 Task: Toggle the undo-redo per cell option in the notebook.
Action: Mouse moved to (19, 505)
Screenshot: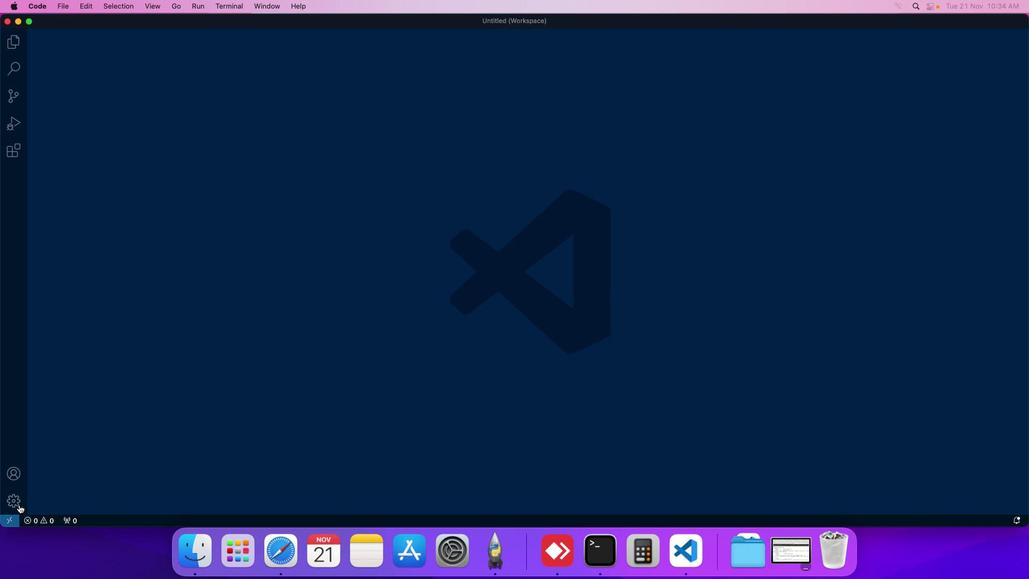 
Action: Mouse pressed left at (19, 505)
Screenshot: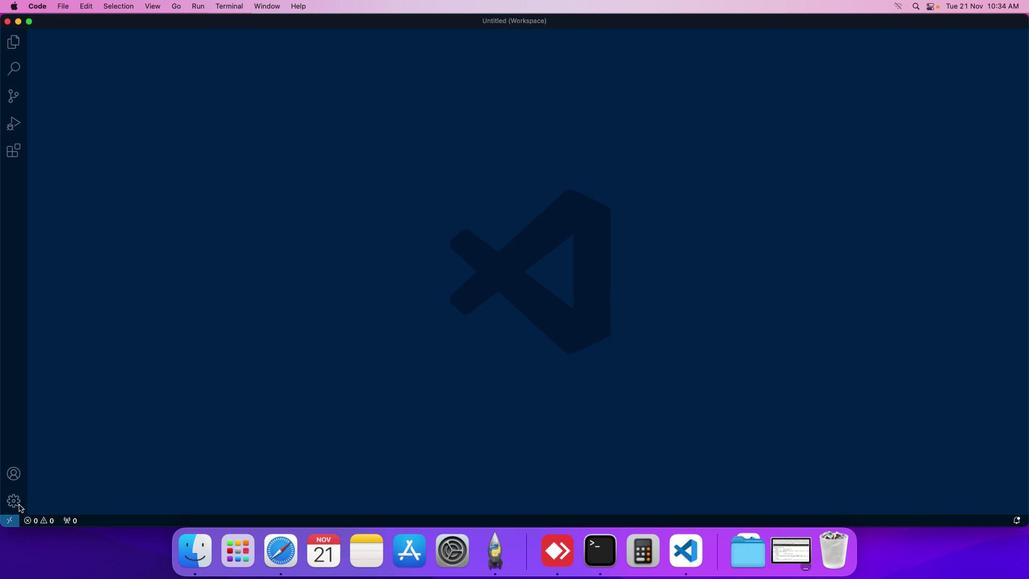 
Action: Mouse moved to (70, 422)
Screenshot: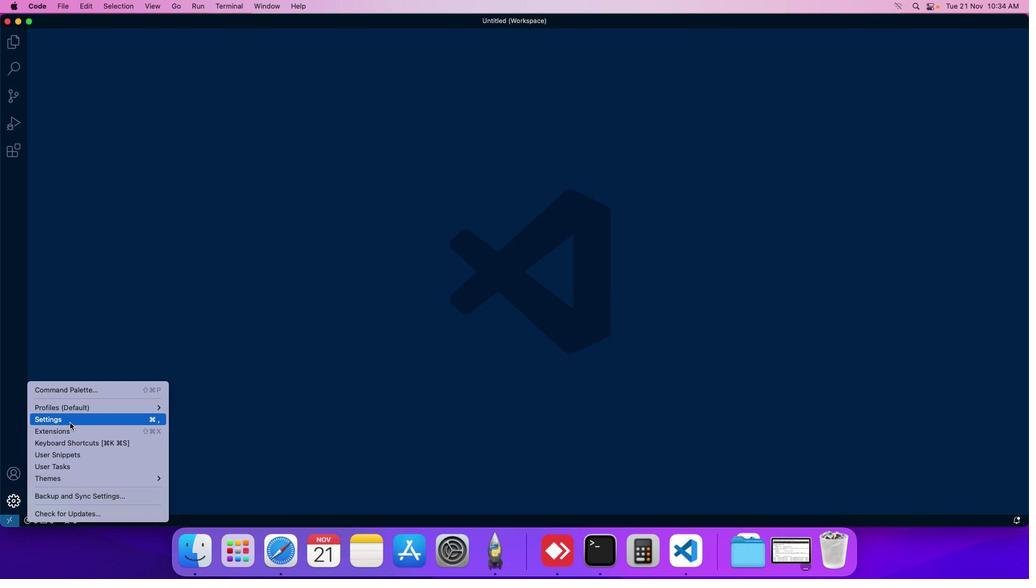
Action: Mouse pressed left at (70, 422)
Screenshot: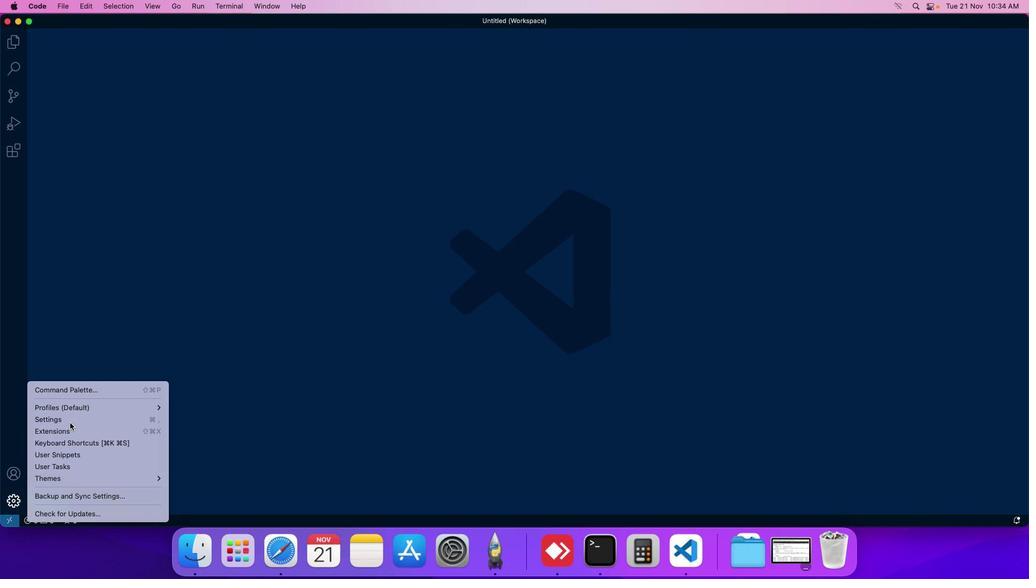 
Action: Mouse moved to (256, 90)
Screenshot: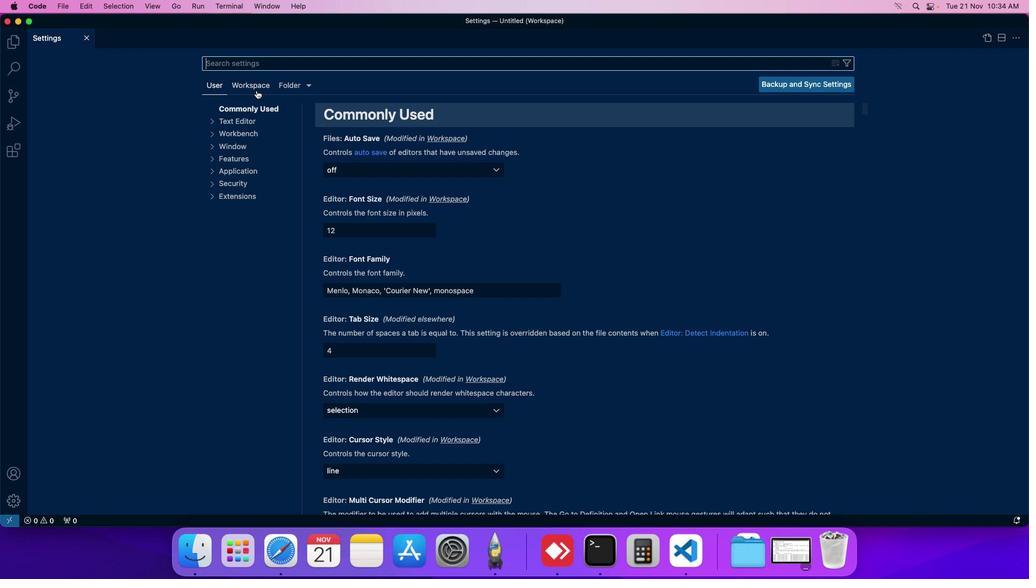 
Action: Mouse pressed left at (256, 90)
Screenshot: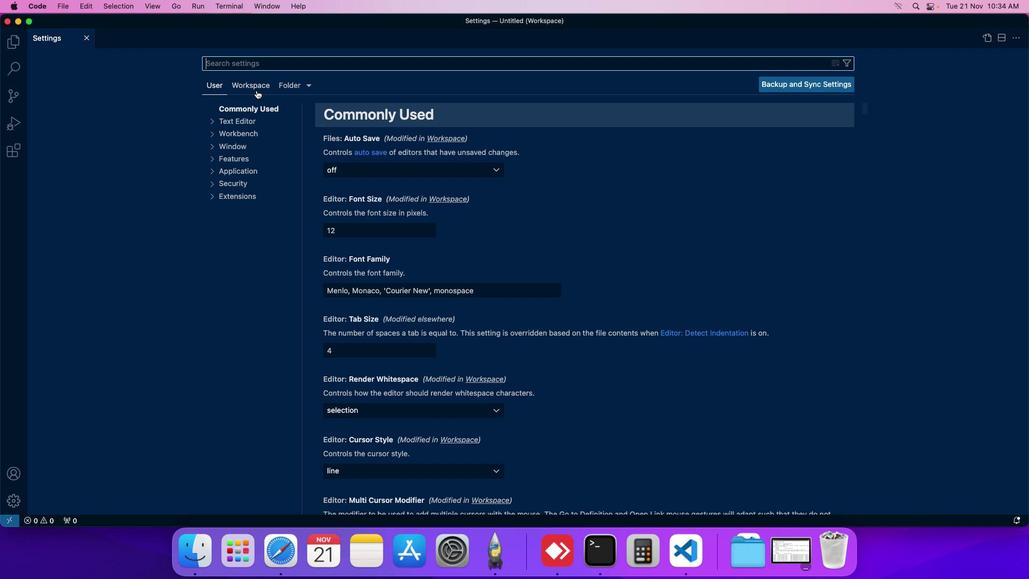 
Action: Mouse moved to (251, 162)
Screenshot: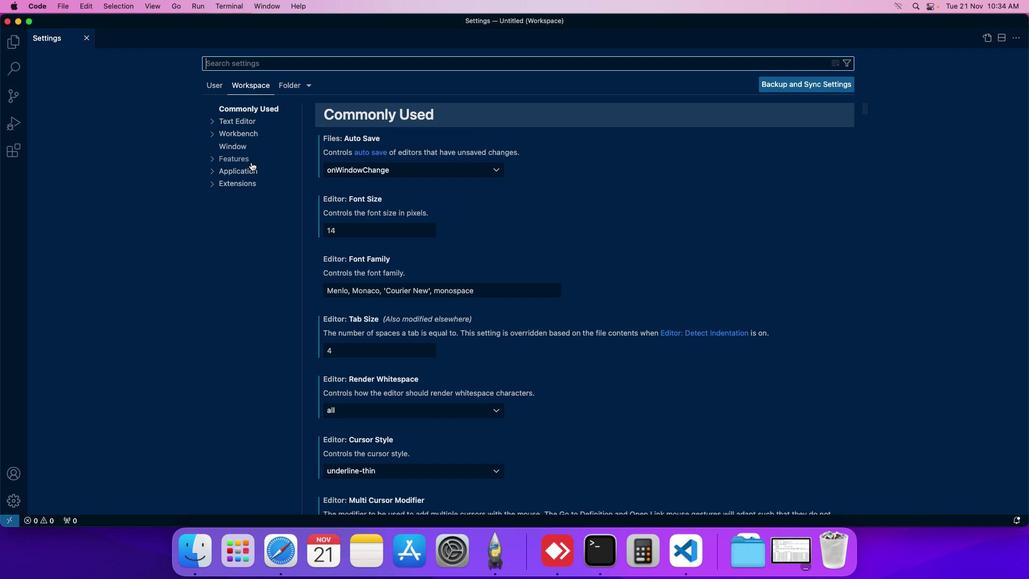 
Action: Mouse pressed left at (251, 162)
Screenshot: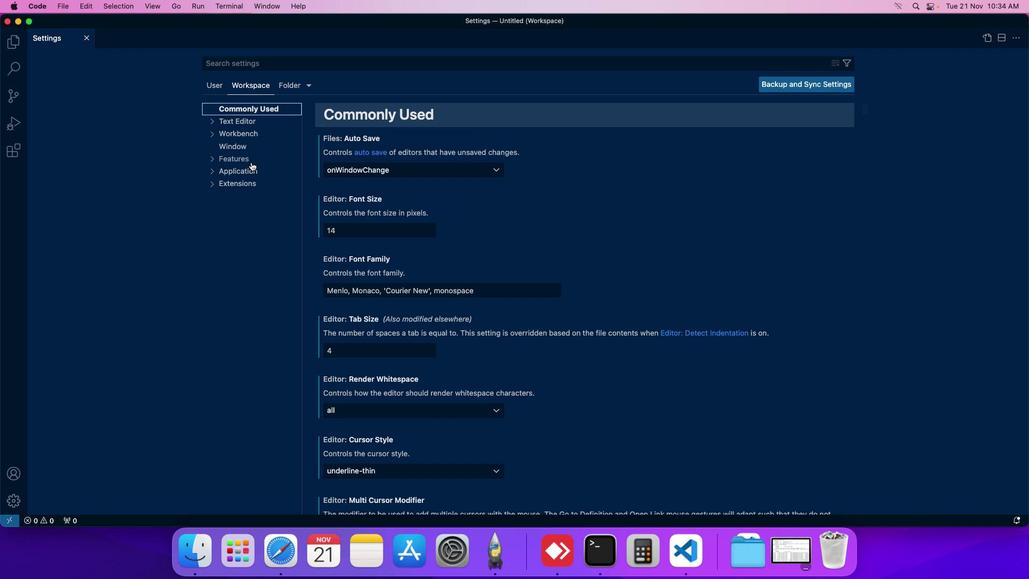 
Action: Mouse moved to (259, 343)
Screenshot: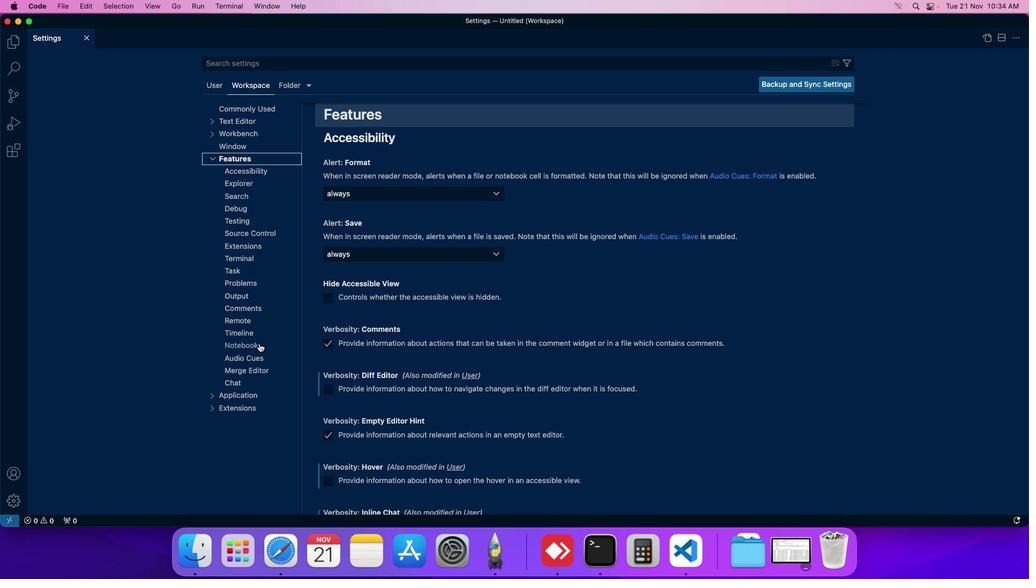 
Action: Mouse pressed left at (259, 343)
Screenshot: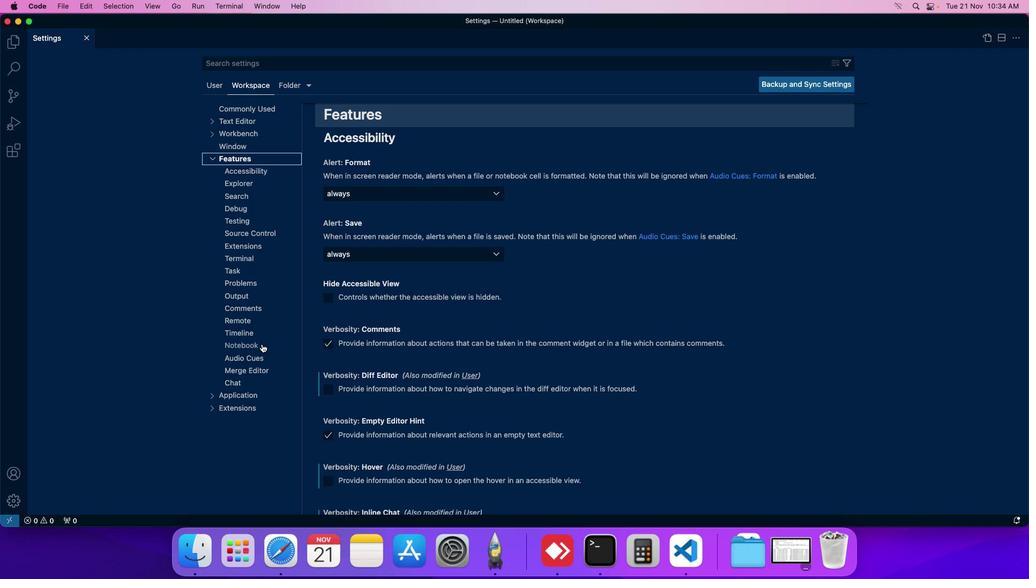 
Action: Mouse moved to (337, 345)
Screenshot: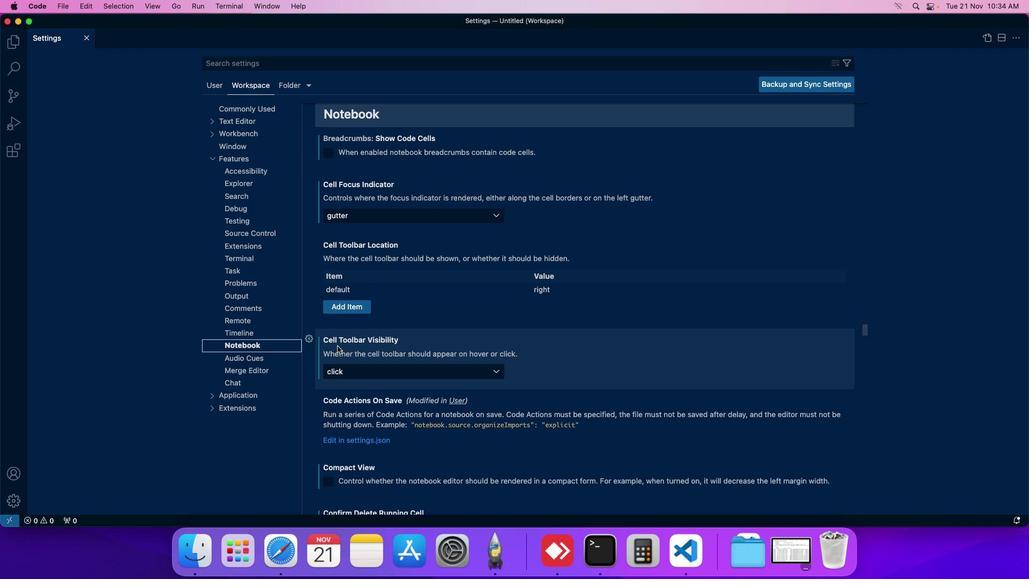 
Action: Mouse scrolled (337, 345) with delta (0, 0)
Screenshot: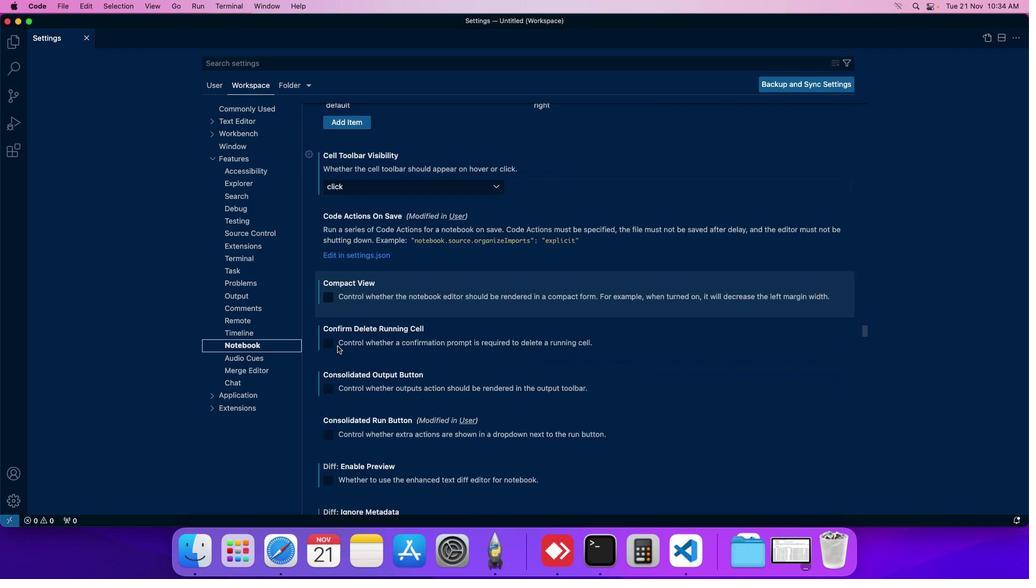 
Action: Mouse scrolled (337, 345) with delta (0, 0)
Screenshot: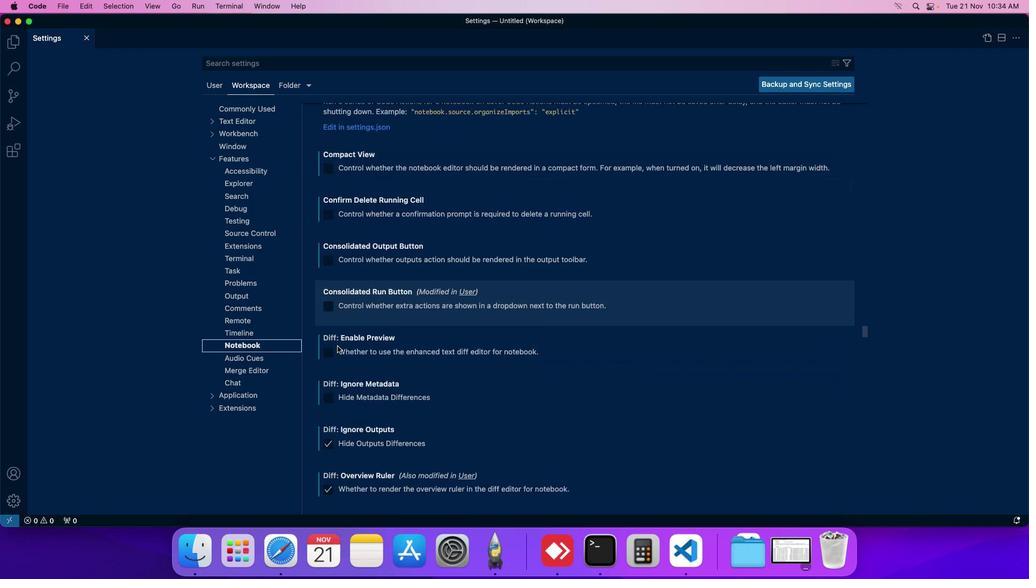 
Action: Mouse scrolled (337, 345) with delta (0, 0)
Screenshot: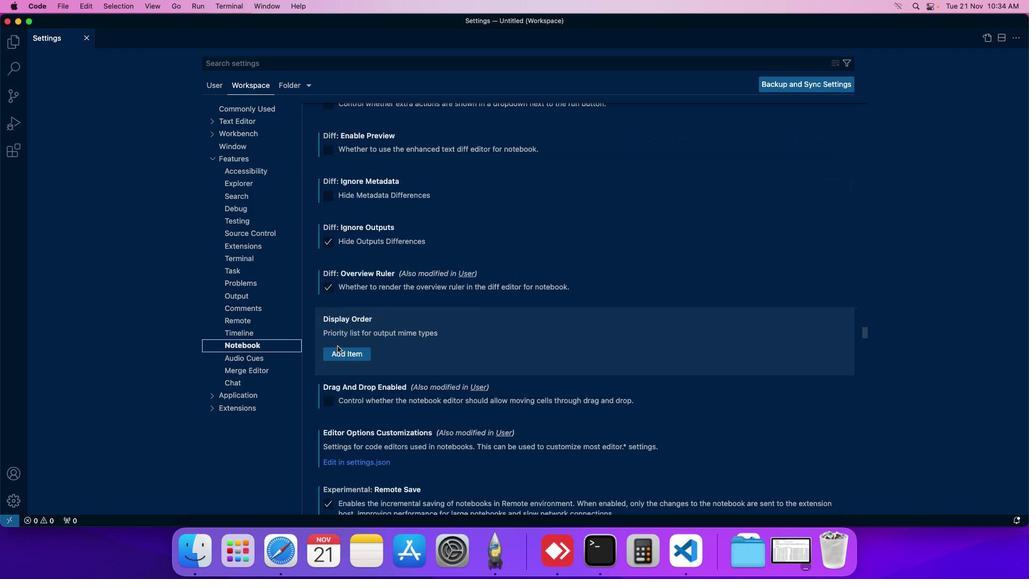 
Action: Mouse scrolled (337, 345) with delta (0, 0)
Screenshot: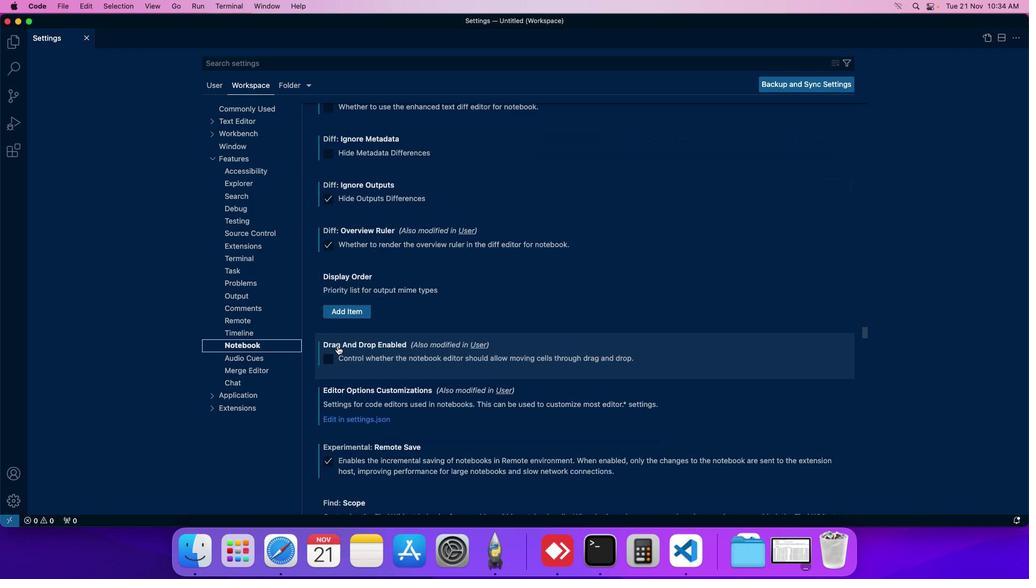 
Action: Mouse scrolled (337, 345) with delta (0, 0)
Screenshot: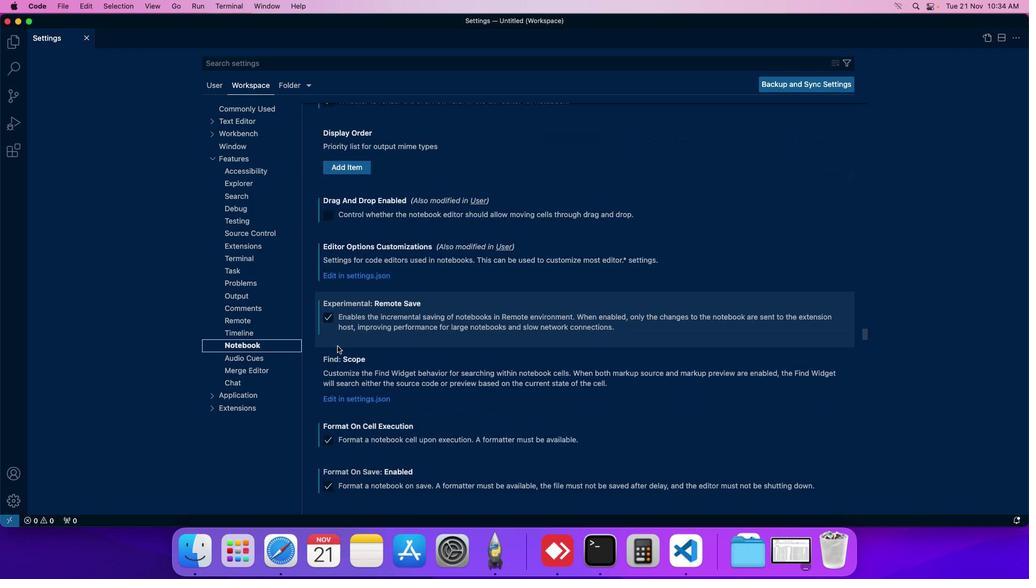 
Action: Mouse scrolled (337, 345) with delta (0, 0)
Screenshot: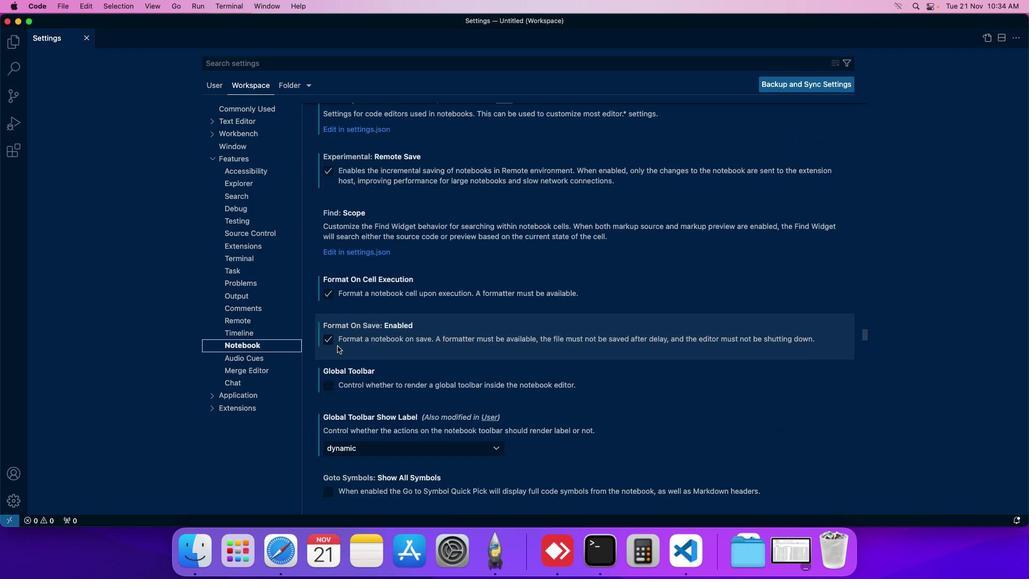 
Action: Mouse scrolled (337, 345) with delta (0, 0)
Screenshot: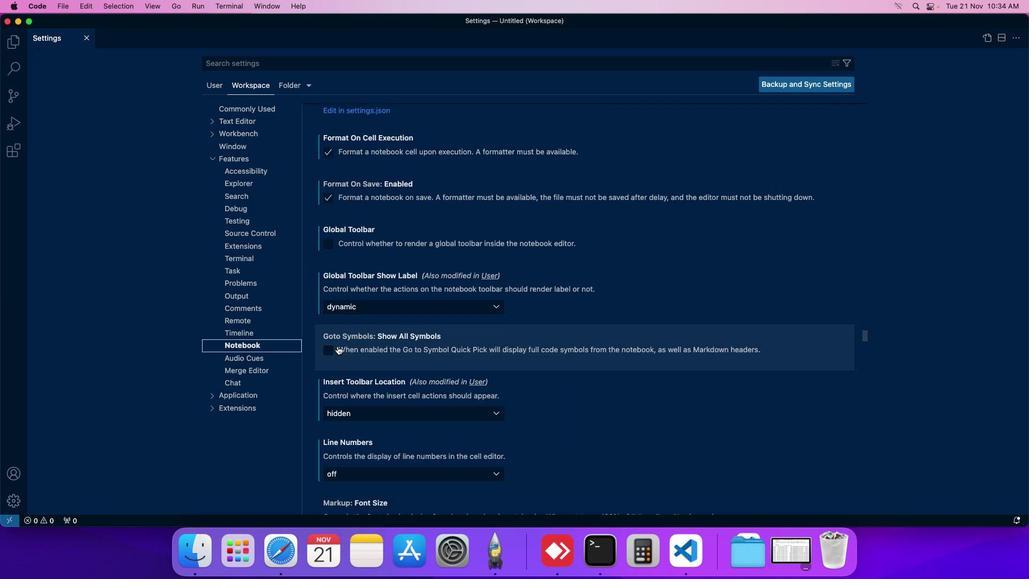 
Action: Mouse scrolled (337, 345) with delta (0, 0)
Screenshot: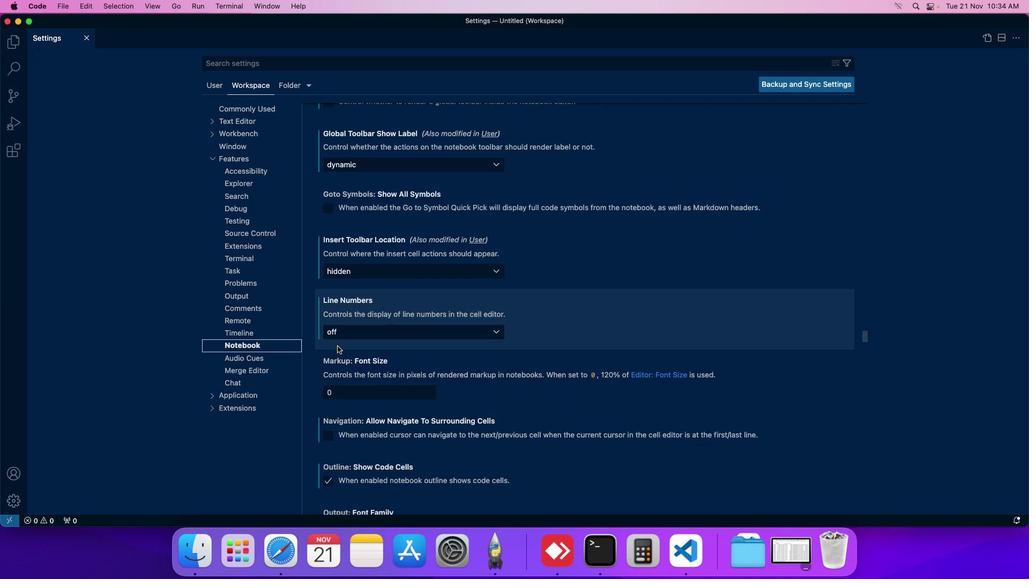 
Action: Mouse scrolled (337, 345) with delta (0, 0)
Screenshot: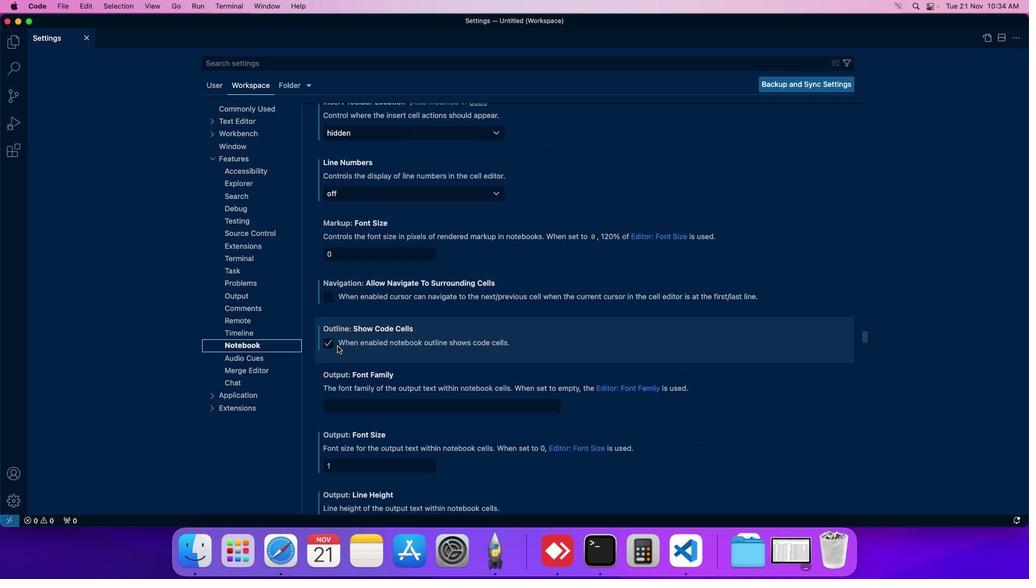 
Action: Mouse scrolled (337, 345) with delta (0, 0)
Screenshot: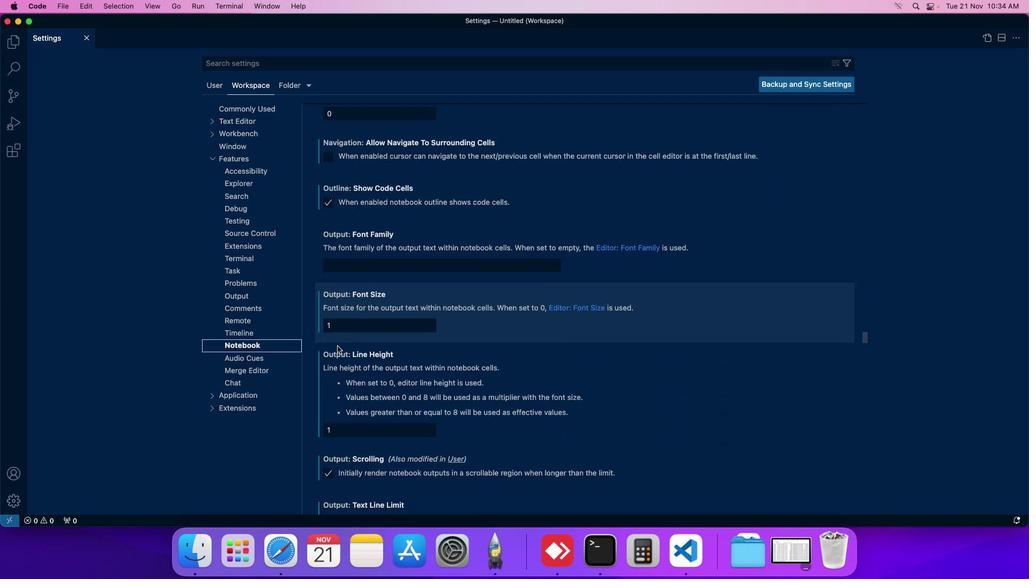 
Action: Mouse moved to (337, 345)
Screenshot: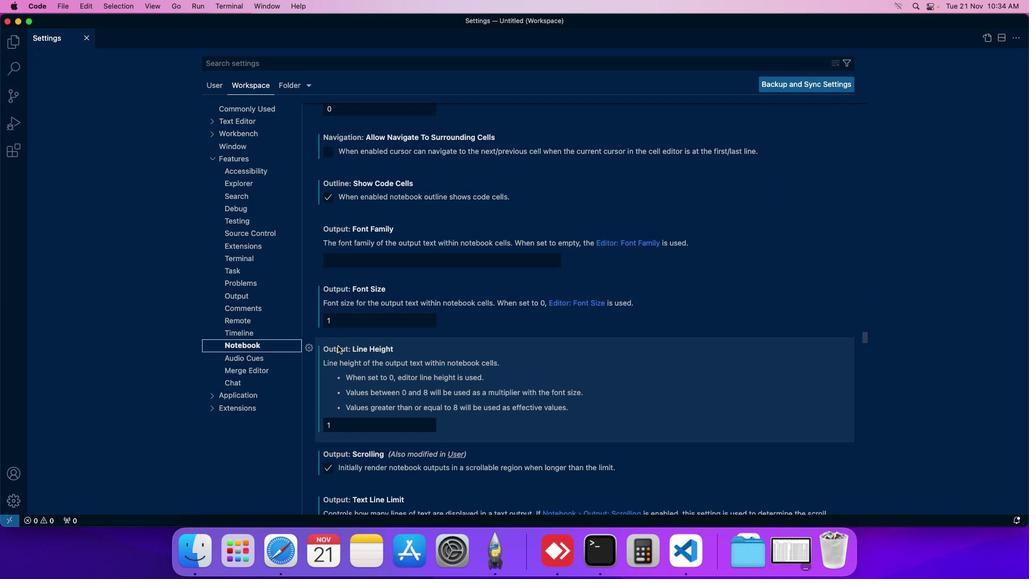 
Action: Mouse scrolled (337, 345) with delta (0, 0)
Screenshot: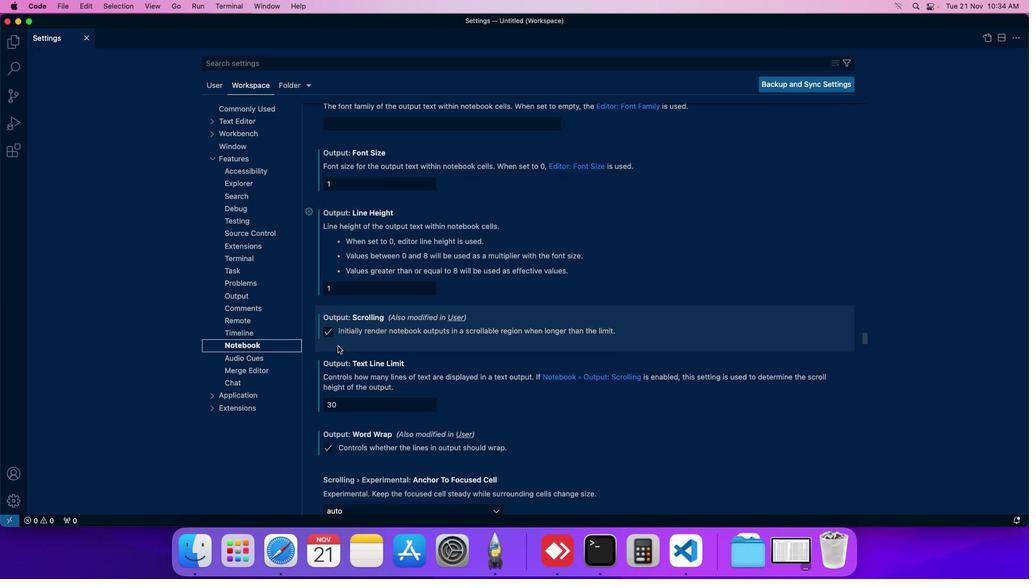 
Action: Mouse scrolled (337, 345) with delta (0, 0)
Screenshot: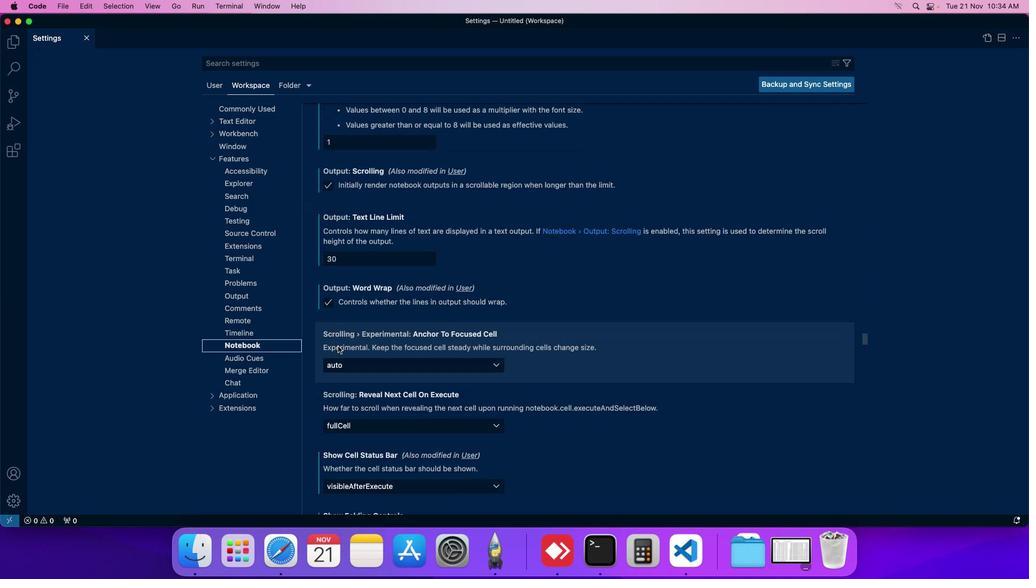 
Action: Mouse scrolled (337, 345) with delta (0, 0)
Screenshot: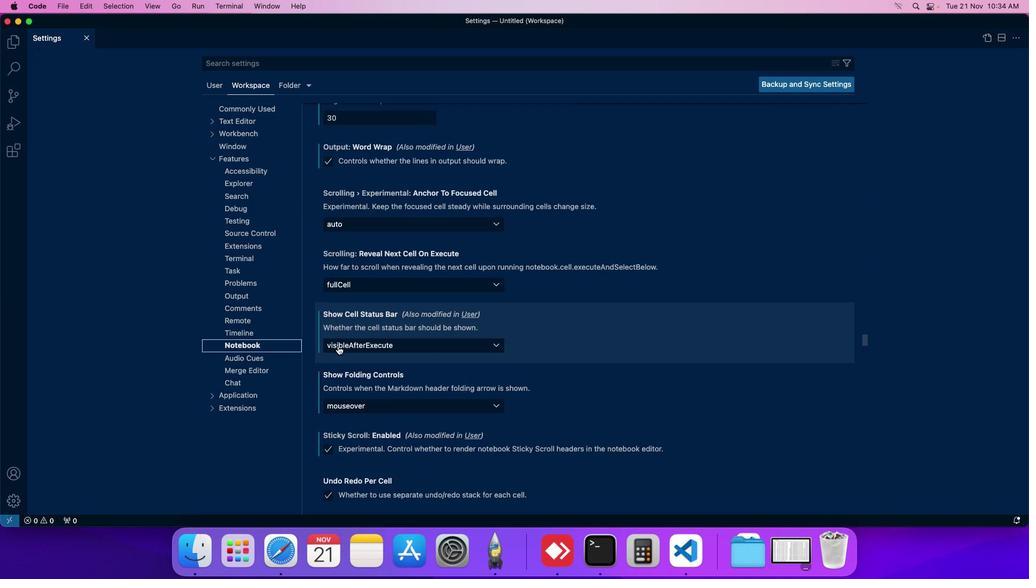 
Action: Mouse scrolled (337, 345) with delta (0, 0)
Screenshot: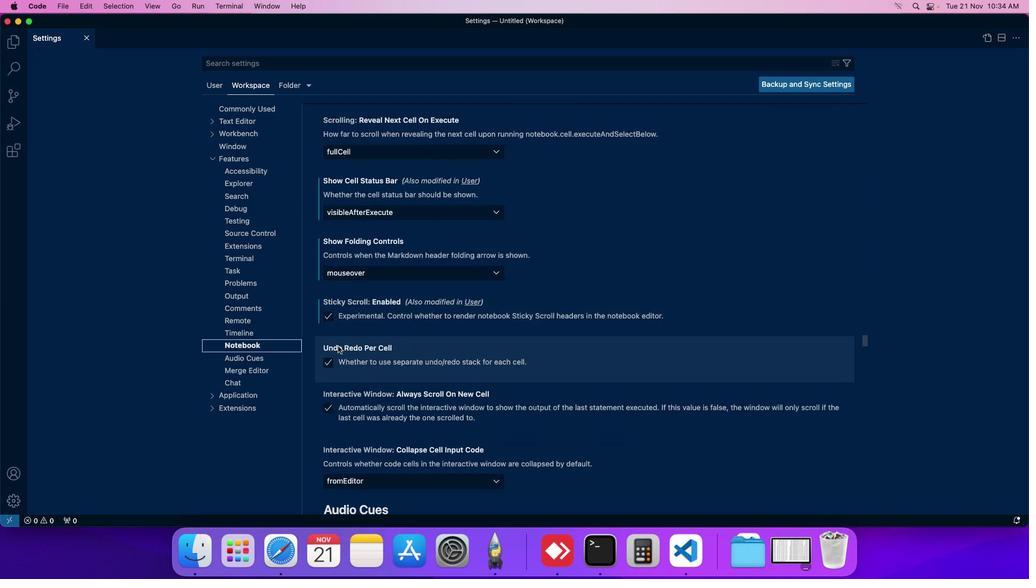 
Action: Mouse scrolled (337, 345) with delta (0, 0)
Screenshot: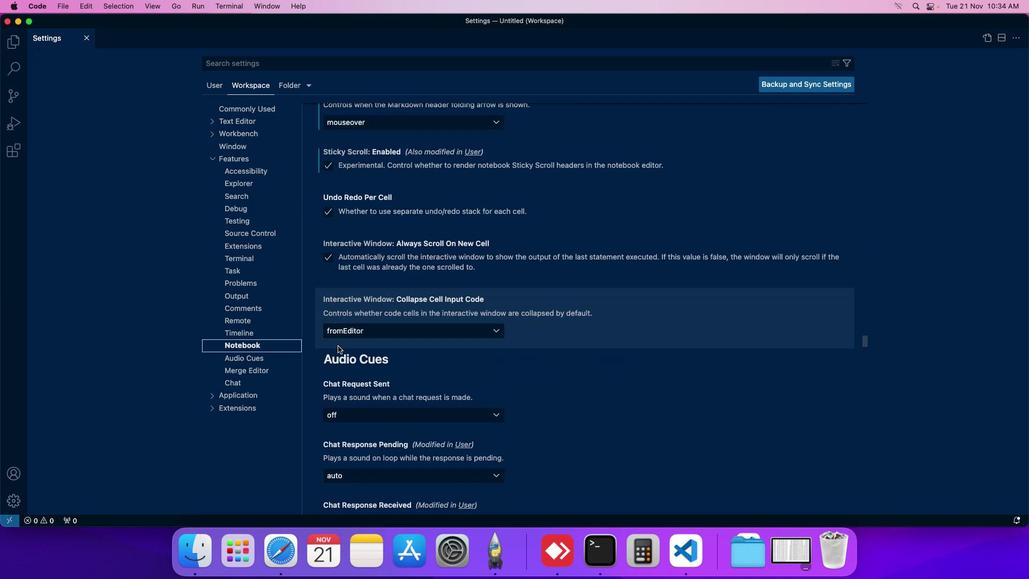 
Action: Mouse moved to (326, 212)
Screenshot: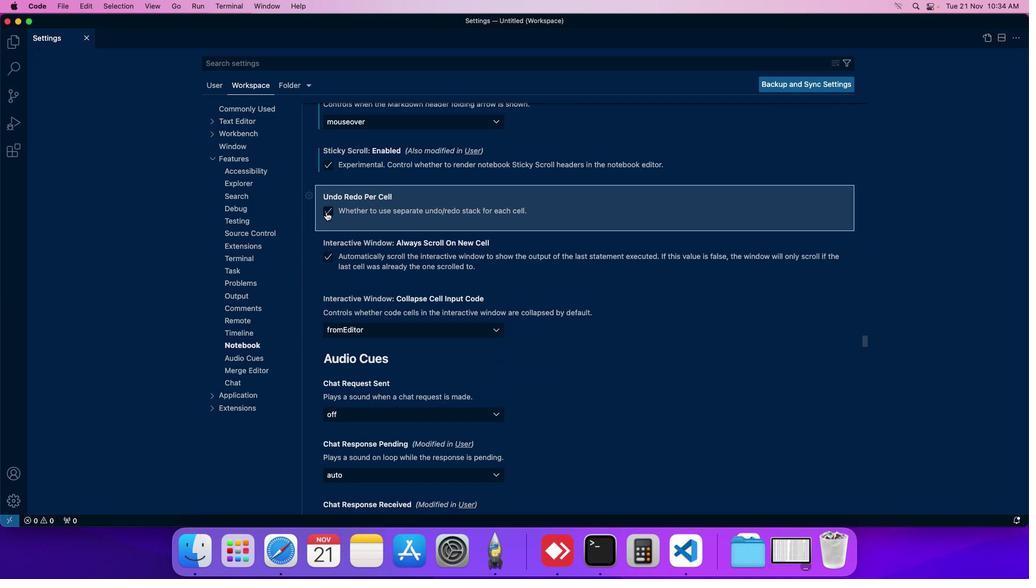 
Action: Mouse pressed left at (326, 212)
Screenshot: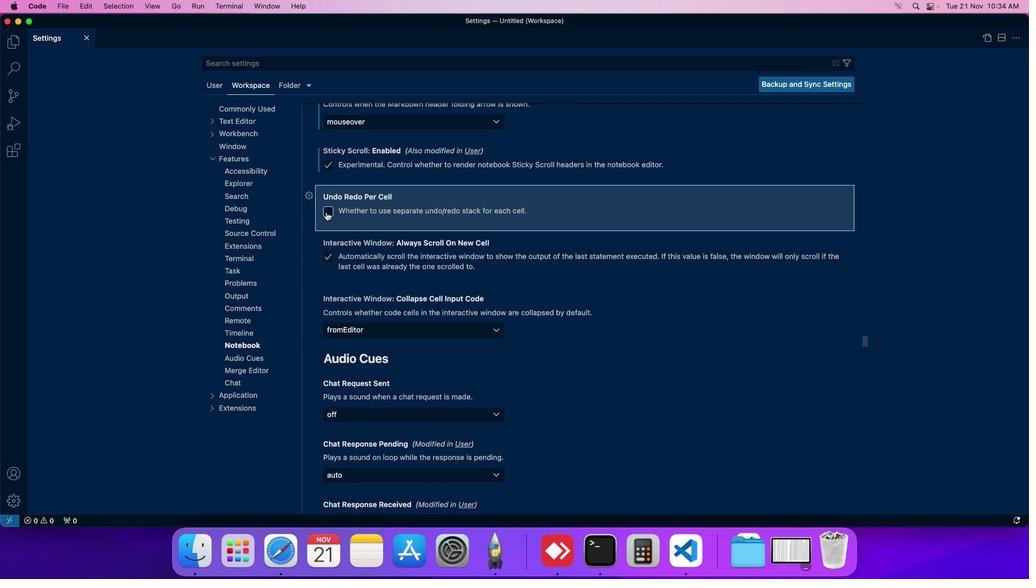 
Action: Mouse moved to (329, 216)
Screenshot: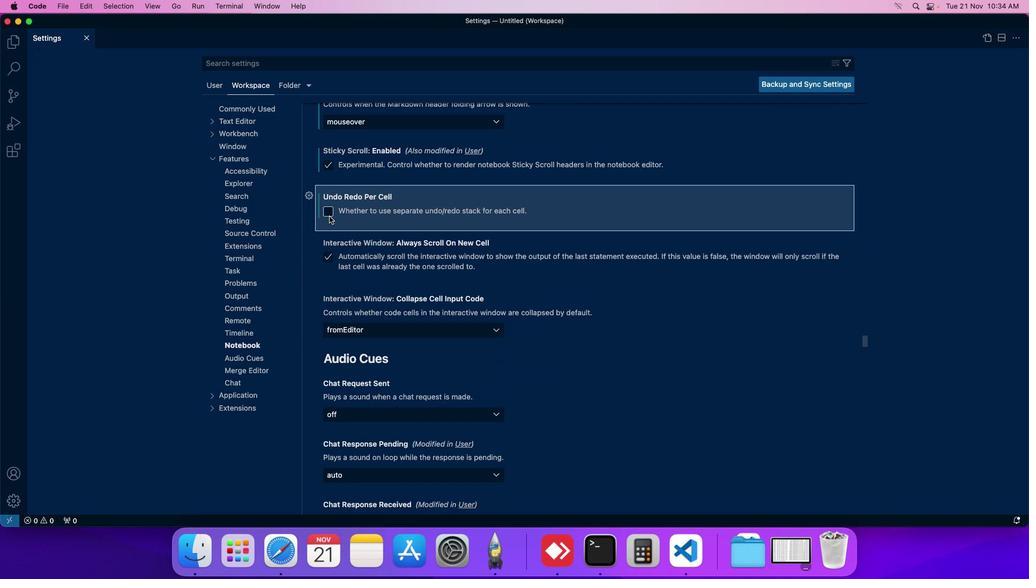 
